Task: Add the task  Implement a feature for users to share their location and find nearby friends to the section Discovery in the project WorkSmart and add a Due Date to the respective task as 2024/03/05.
Action: Mouse moved to (684, 412)
Screenshot: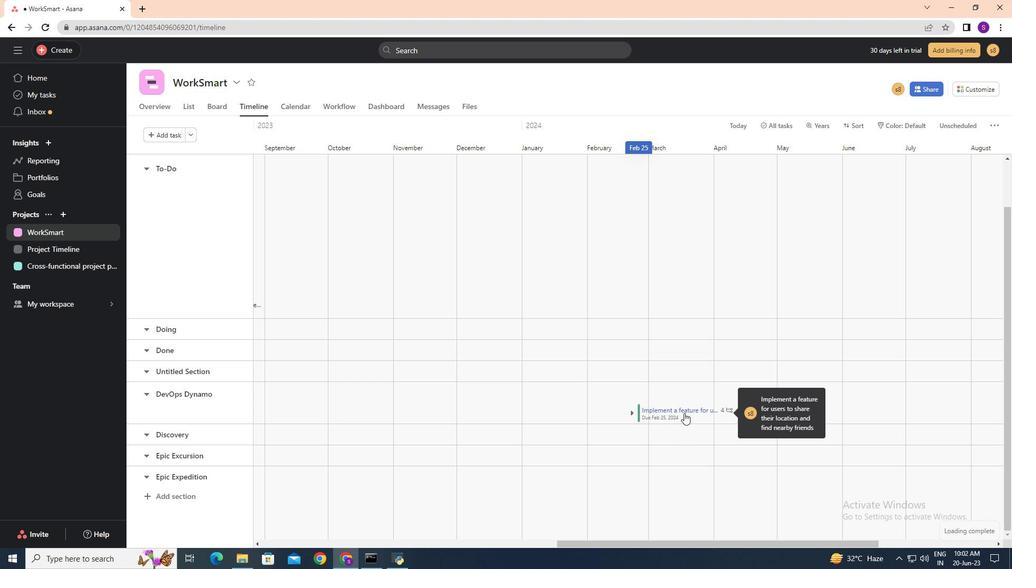 
Action: Mouse pressed left at (684, 412)
Screenshot: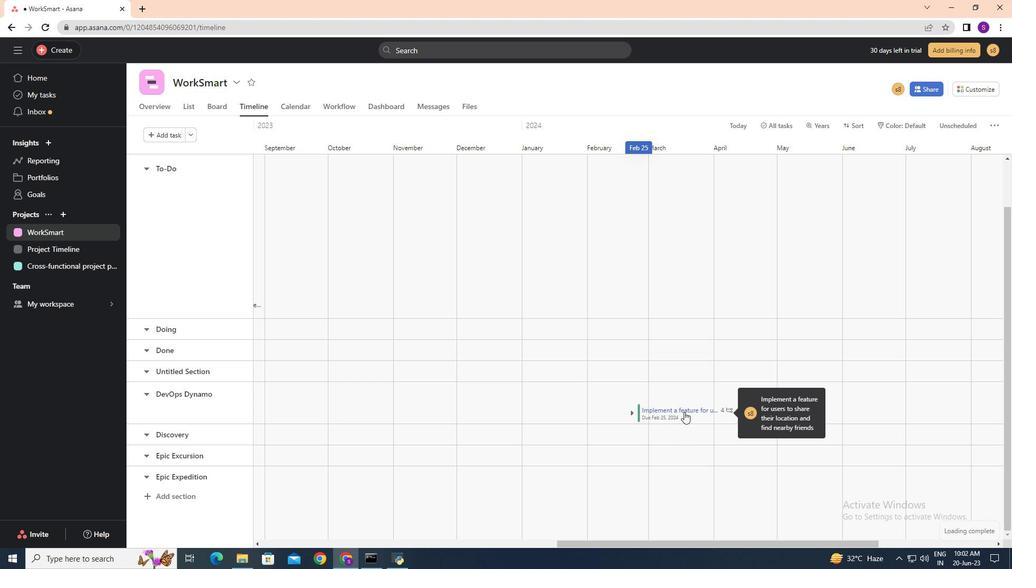 
Action: Mouse moved to (837, 253)
Screenshot: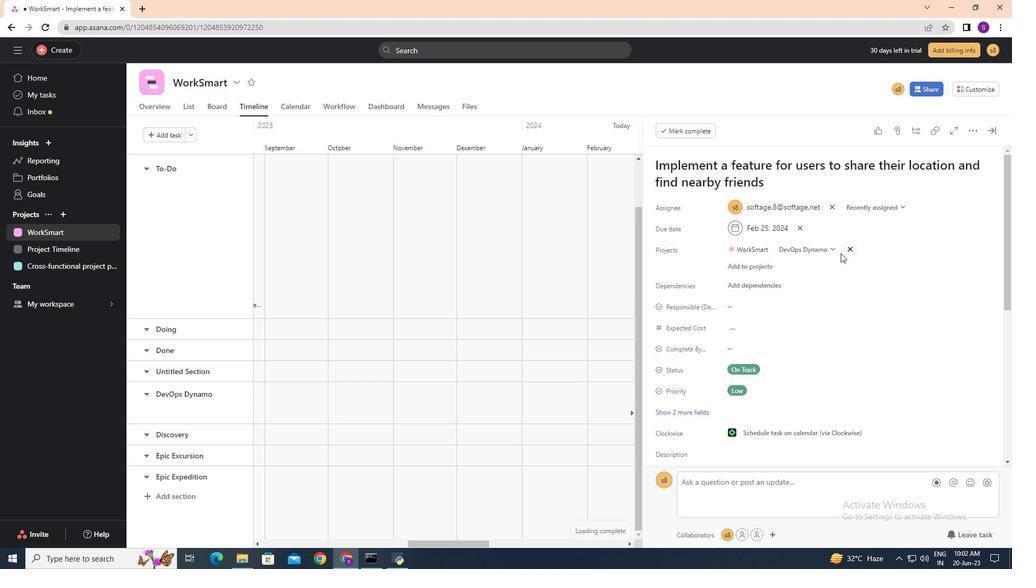 
Action: Mouse pressed left at (837, 253)
Screenshot: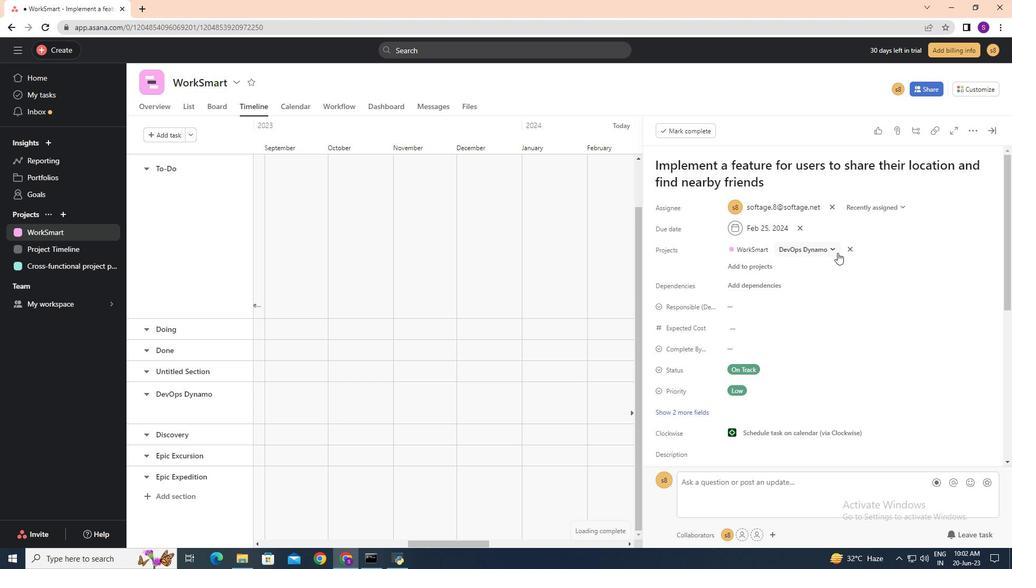 
Action: Mouse moved to (821, 371)
Screenshot: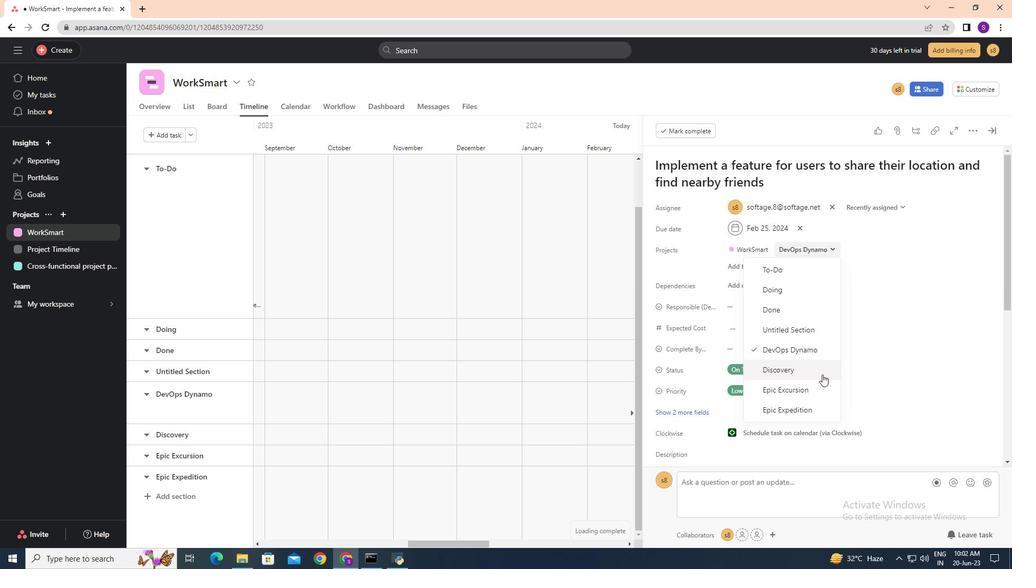 
Action: Mouse pressed left at (821, 371)
Screenshot: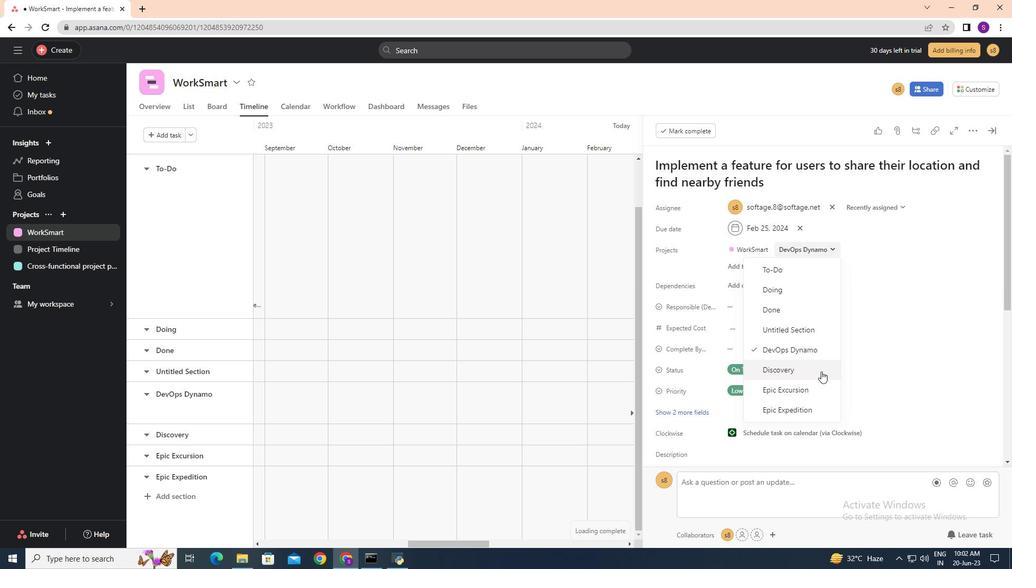 
Action: Mouse moved to (748, 248)
Screenshot: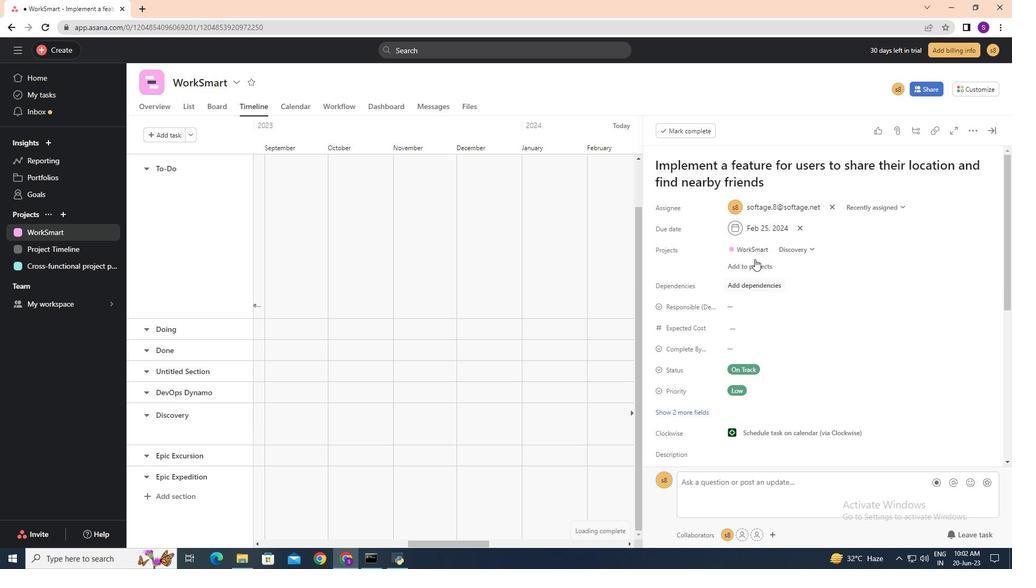 
Action: Mouse pressed left at (748, 248)
Screenshot: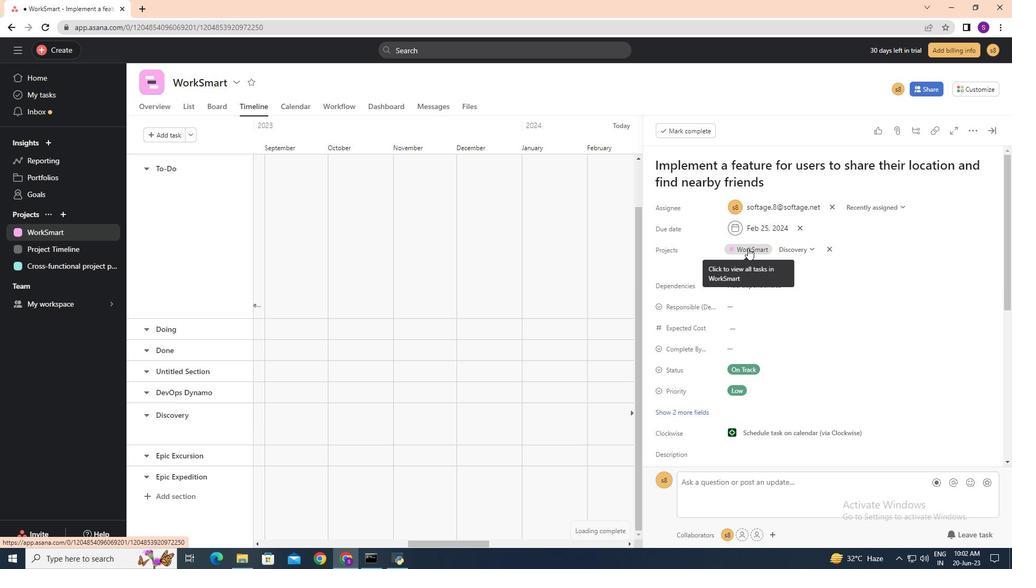 
Action: Mouse moved to (743, 227)
Screenshot: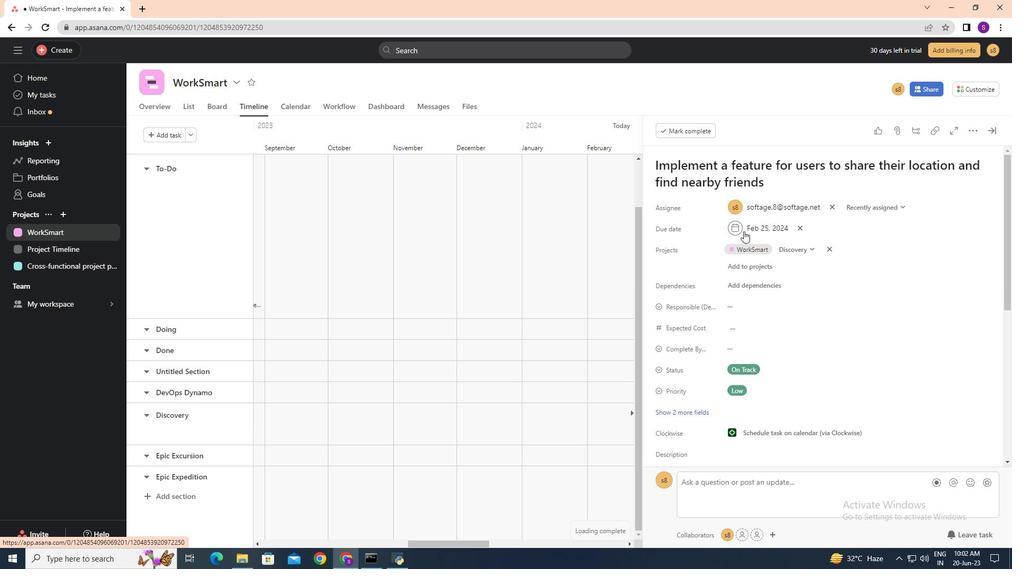 
Action: Mouse pressed left at (743, 227)
Screenshot: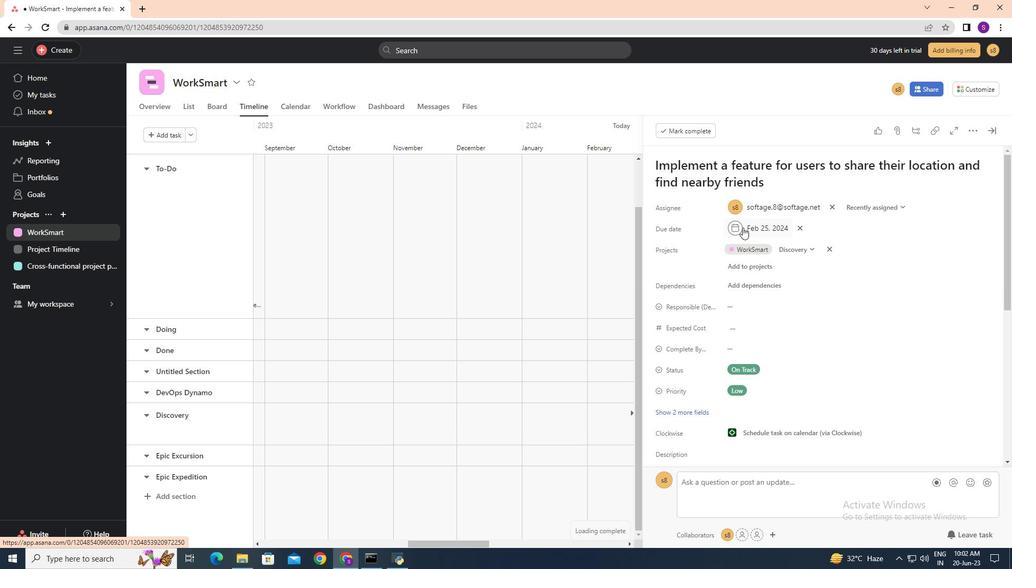 
Action: Mouse moved to (855, 281)
Screenshot: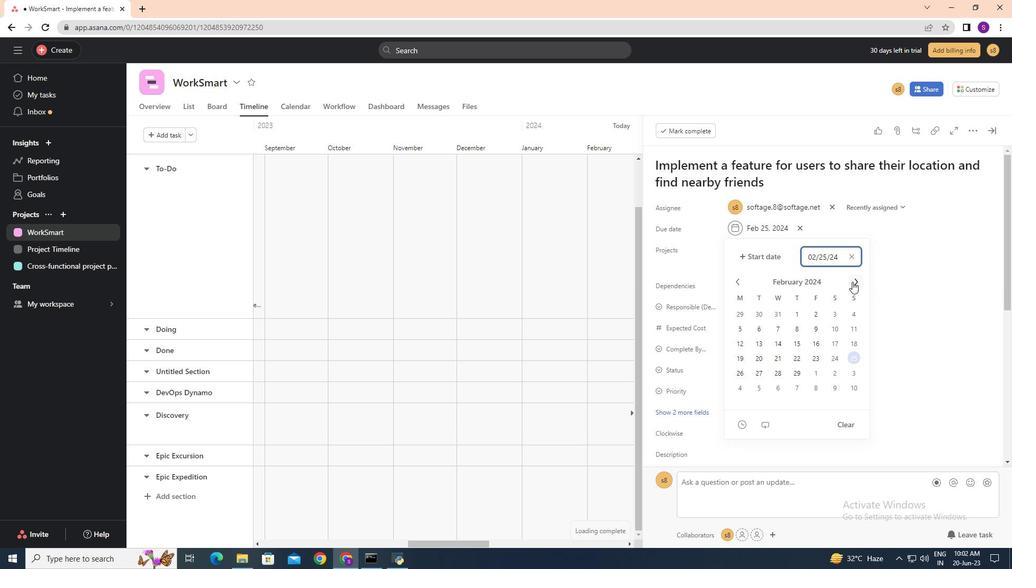 
Action: Mouse pressed left at (855, 281)
Screenshot: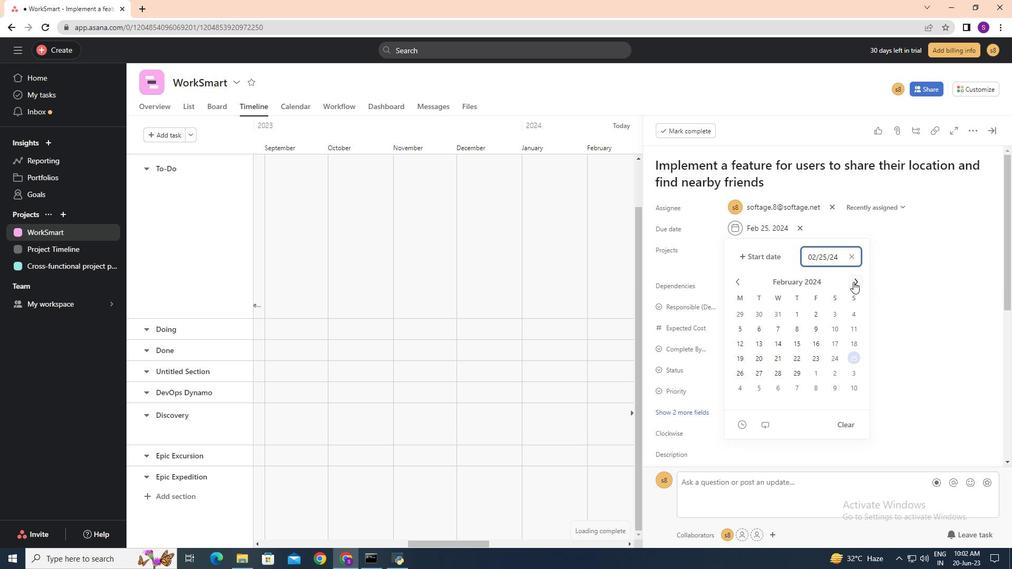 
Action: Mouse moved to (762, 325)
Screenshot: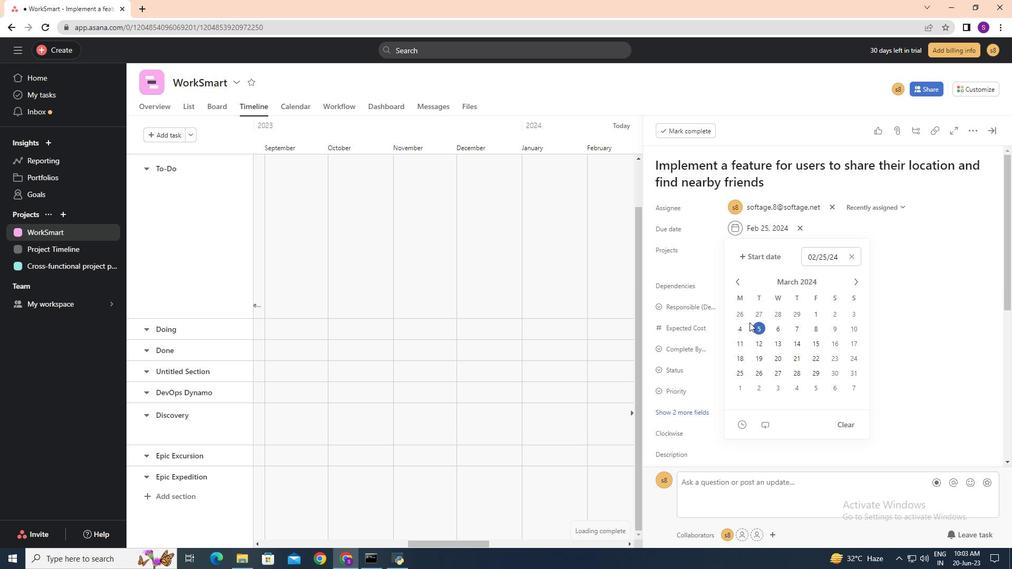 
Action: Mouse pressed left at (762, 325)
Screenshot: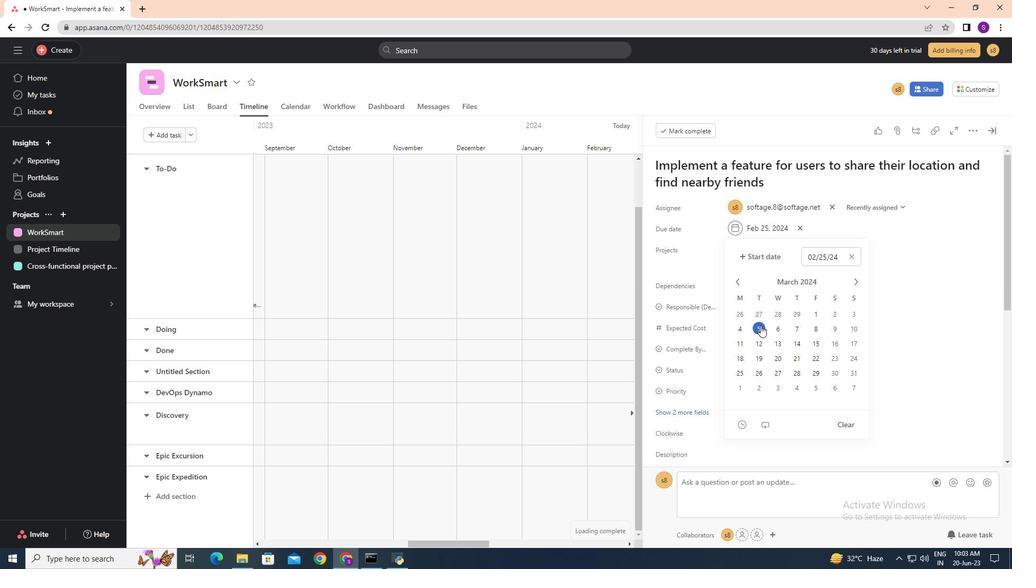 
Action: Mouse moved to (904, 331)
Screenshot: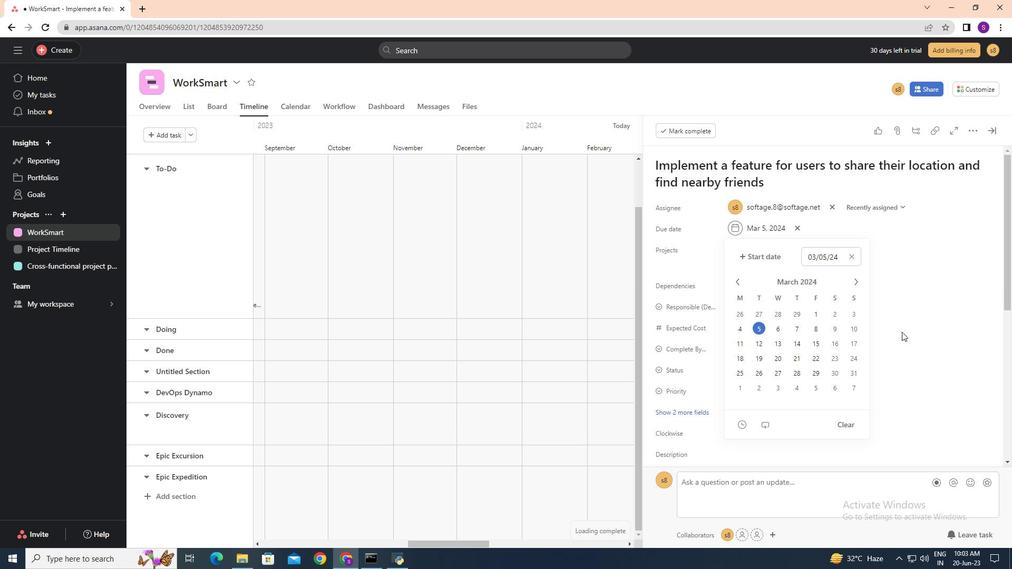 
Action: Mouse pressed left at (904, 331)
Screenshot: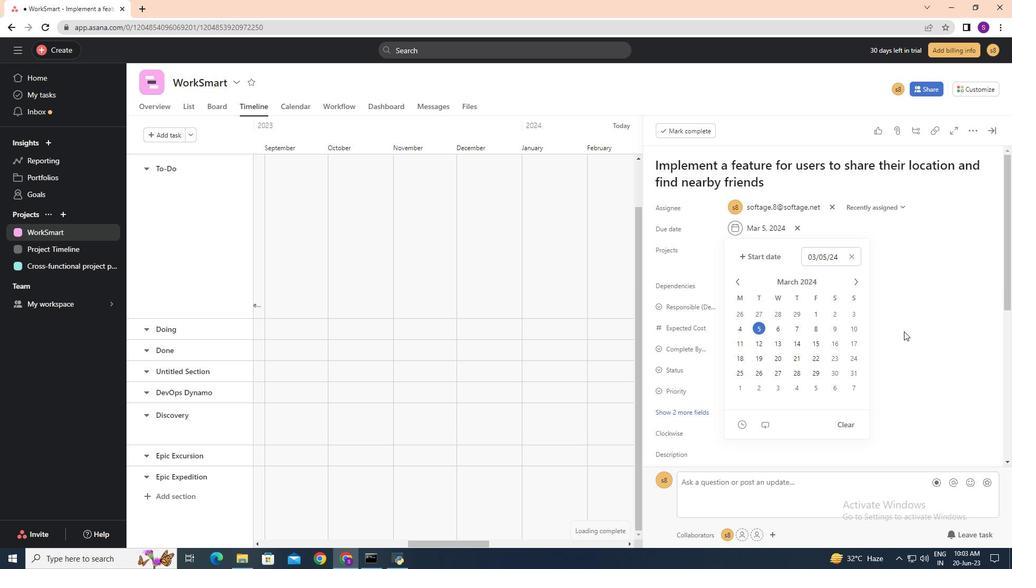 
Action: Mouse moved to (845, 348)
Screenshot: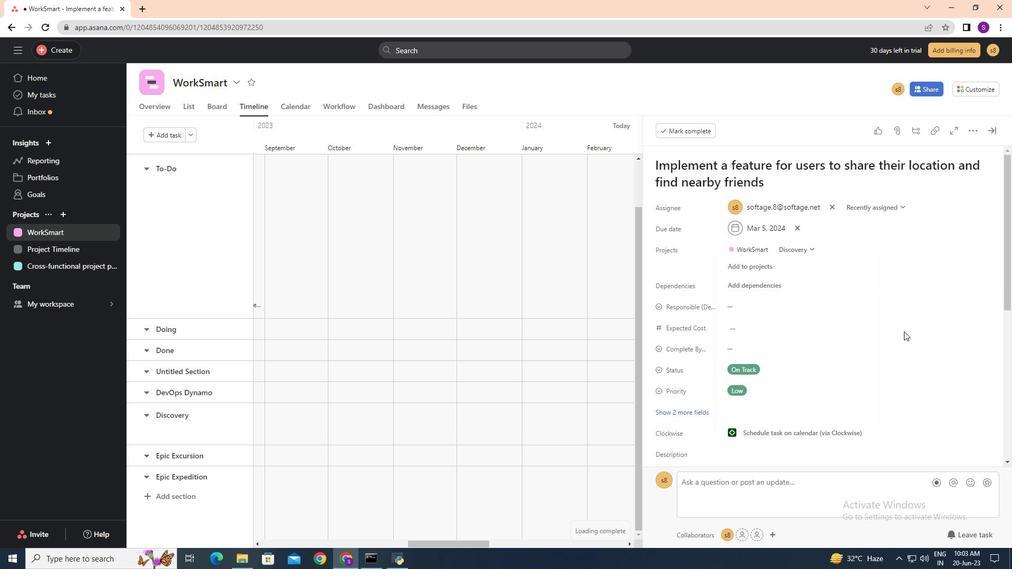 
